 Task: Add Sprouts No Stir Creamy Peanut Butter to the cart.
Action: Mouse moved to (19, 82)
Screenshot: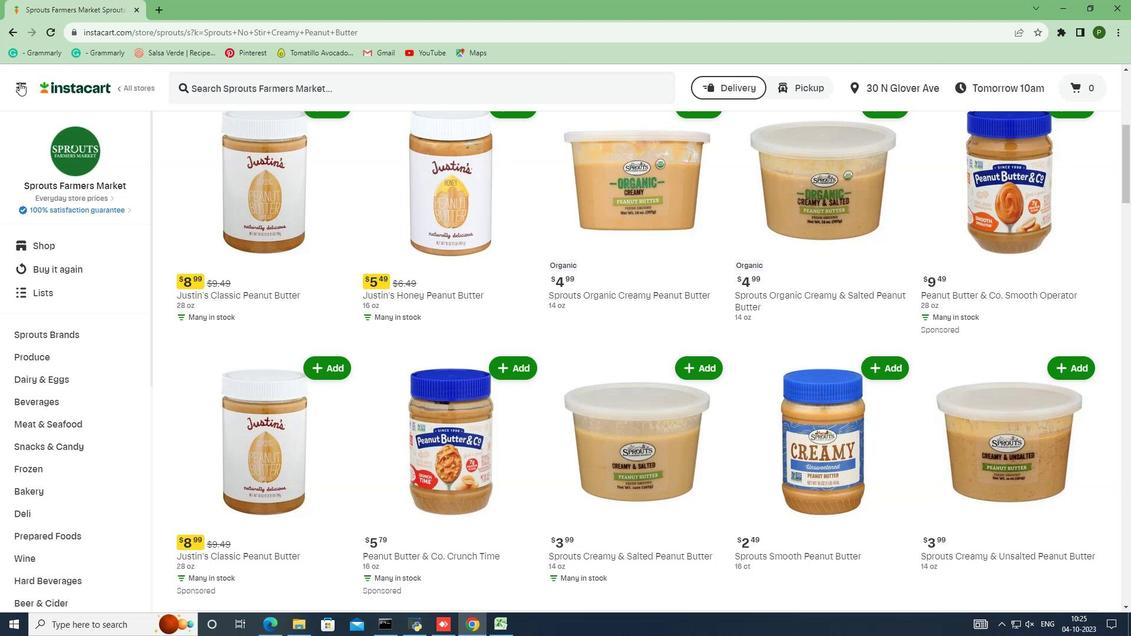 
Action: Mouse pressed left at (19, 82)
Screenshot: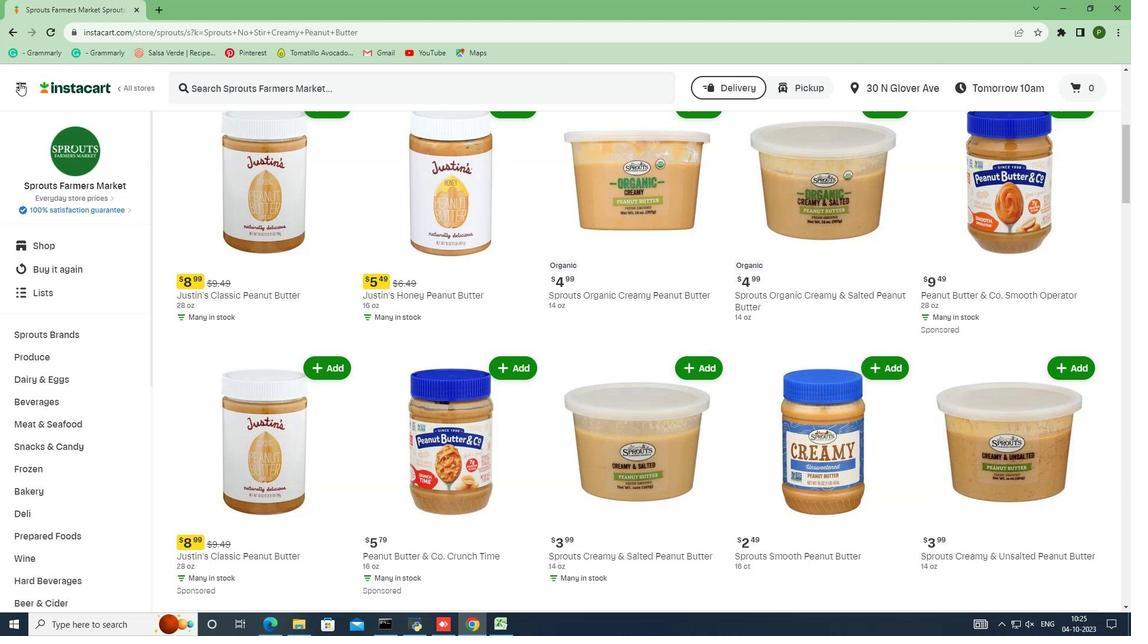 
Action: Mouse moved to (50, 329)
Screenshot: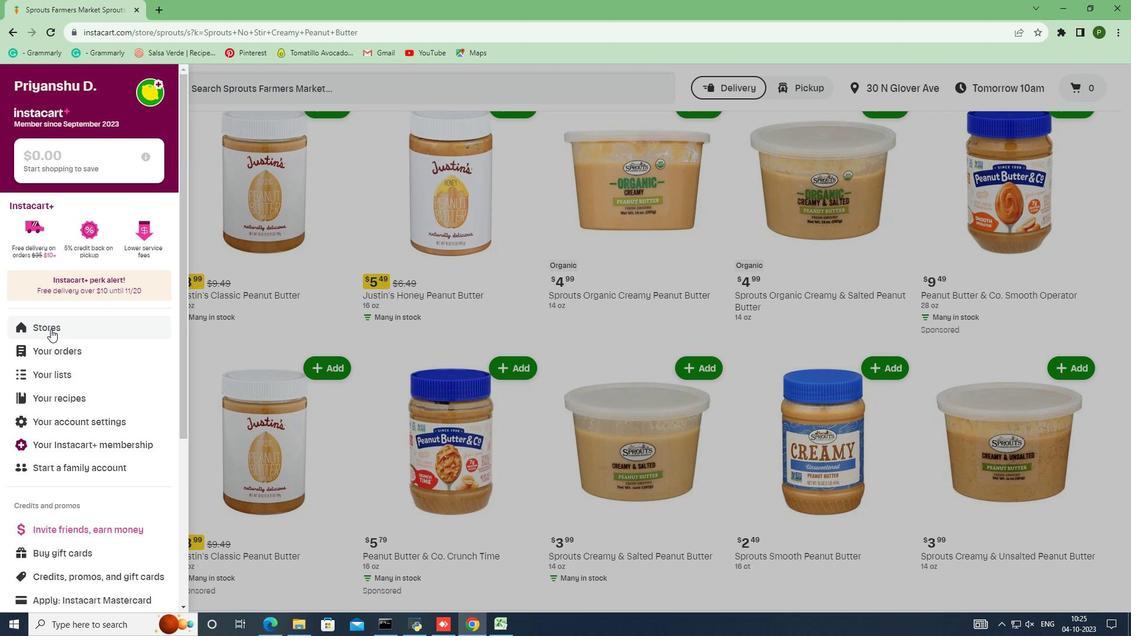 
Action: Mouse pressed left at (50, 329)
Screenshot: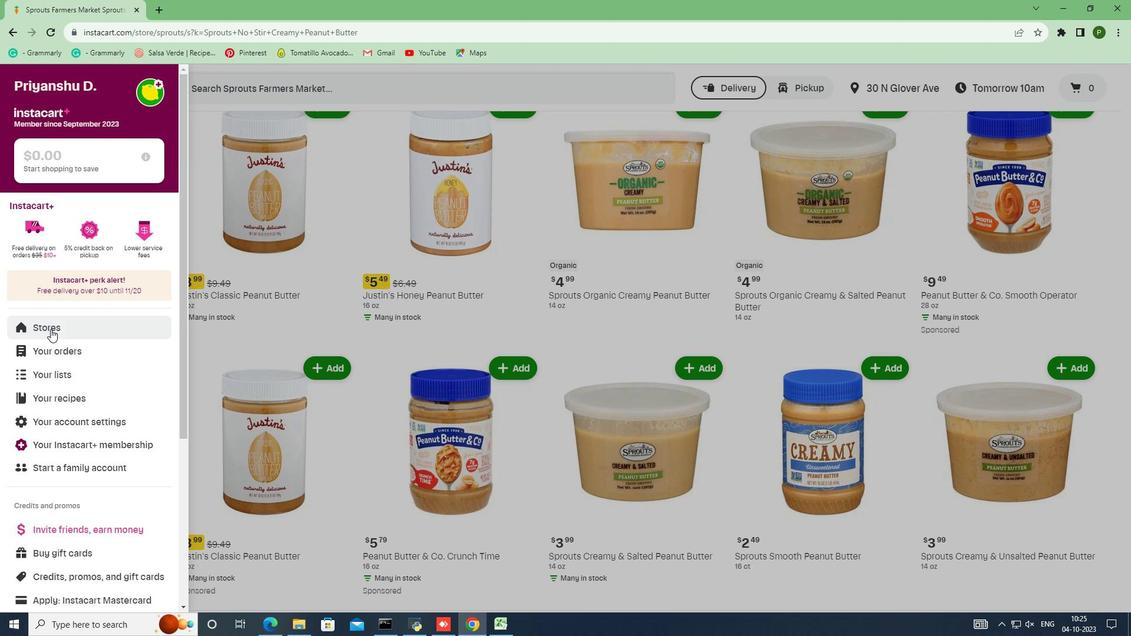 
Action: Mouse moved to (271, 140)
Screenshot: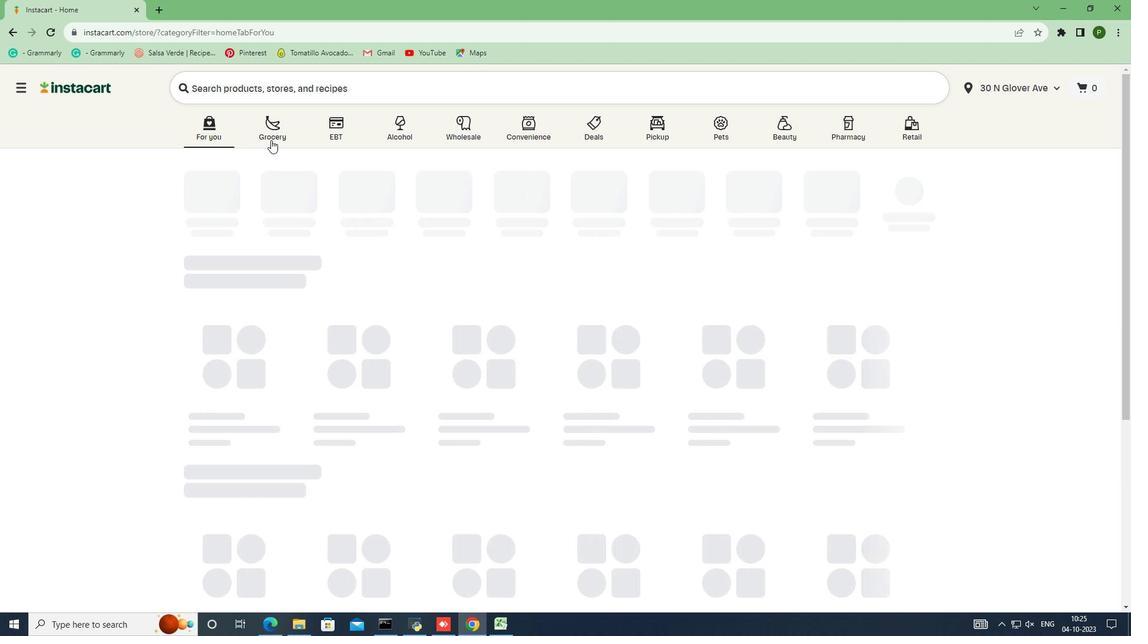 
Action: Mouse pressed left at (271, 140)
Screenshot: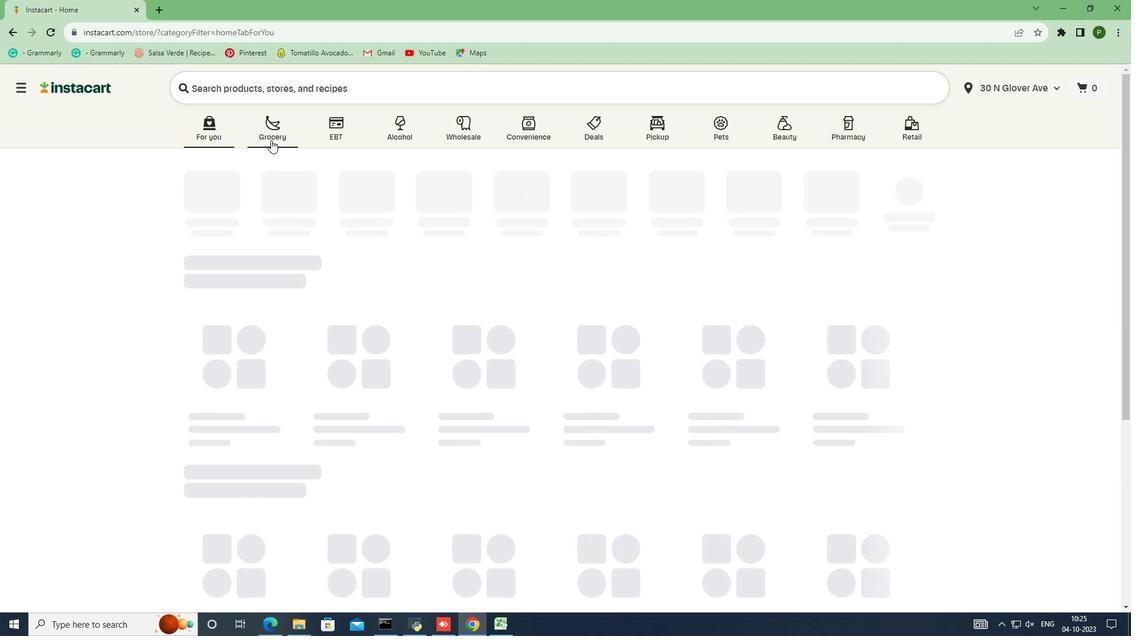 
Action: Mouse moved to (713, 279)
Screenshot: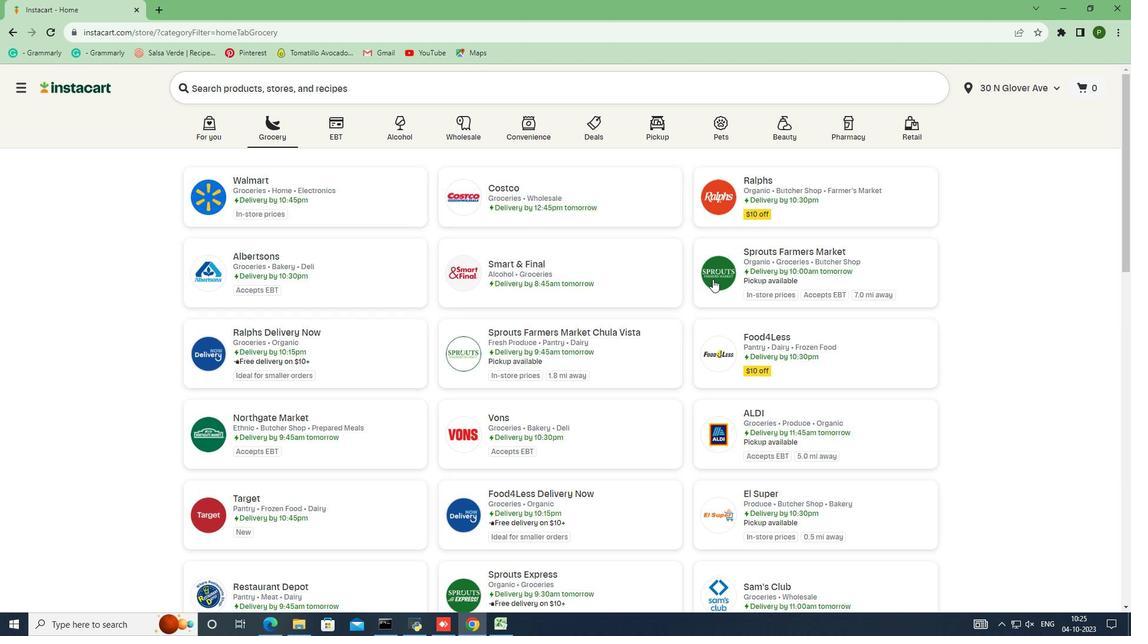 
Action: Mouse pressed left at (713, 279)
Screenshot: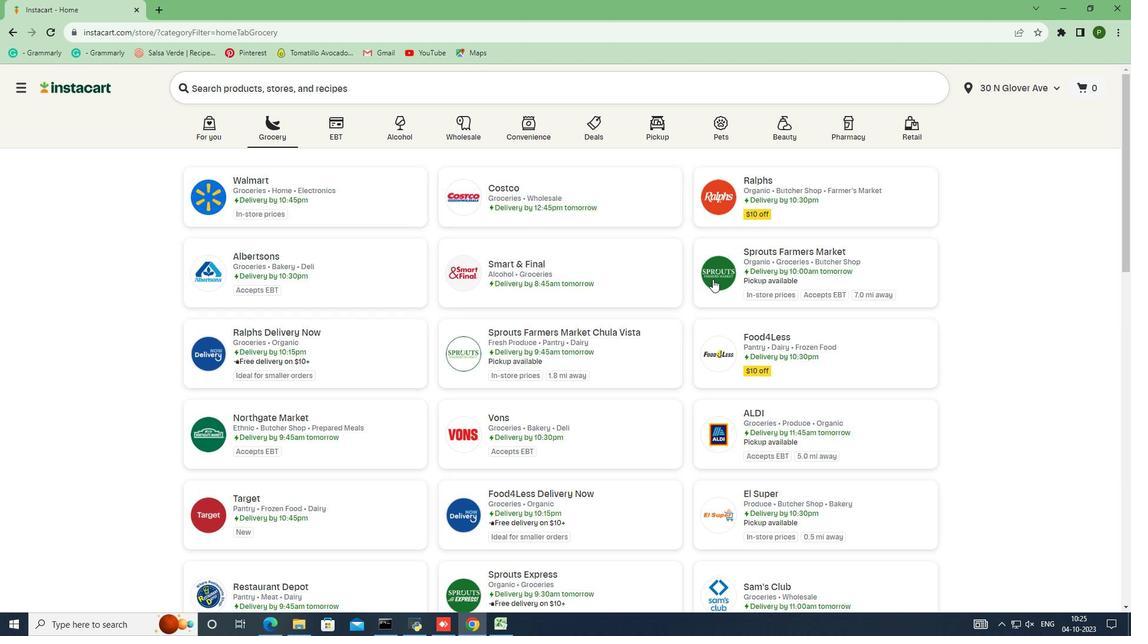
Action: Mouse moved to (77, 331)
Screenshot: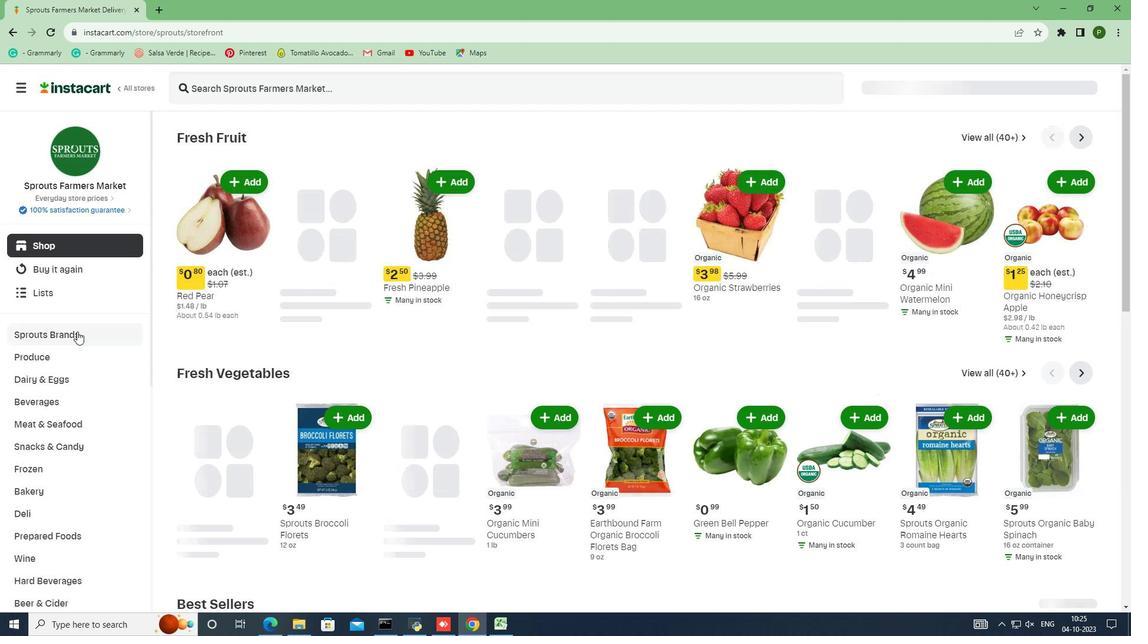 
Action: Mouse pressed left at (77, 331)
Screenshot: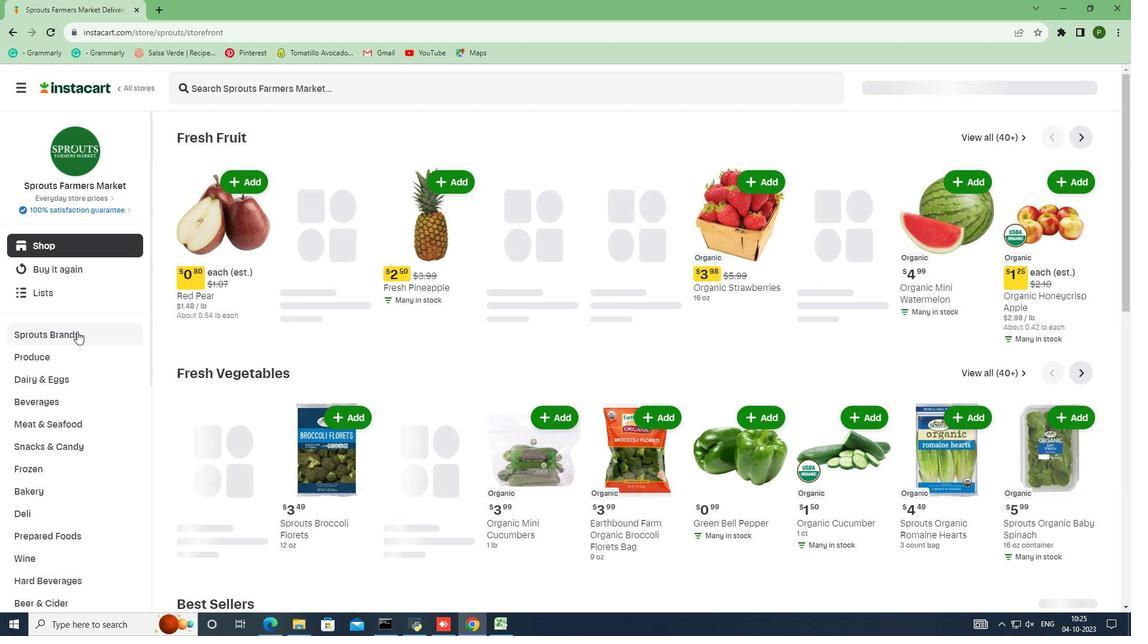 
Action: Mouse moved to (44, 418)
Screenshot: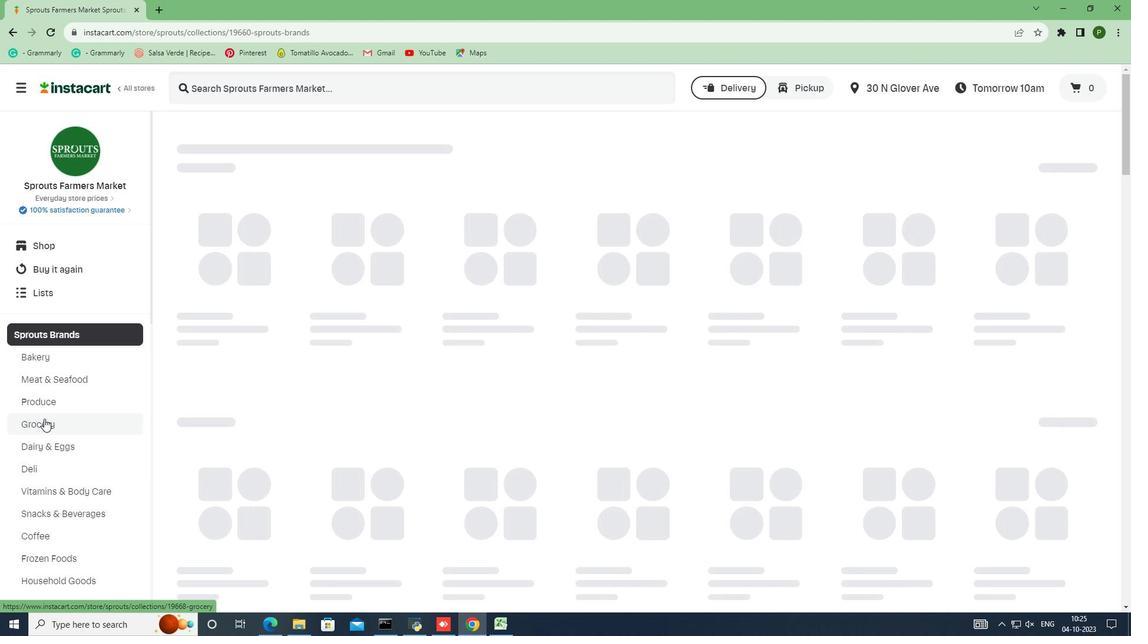
Action: Mouse pressed left at (44, 418)
Screenshot: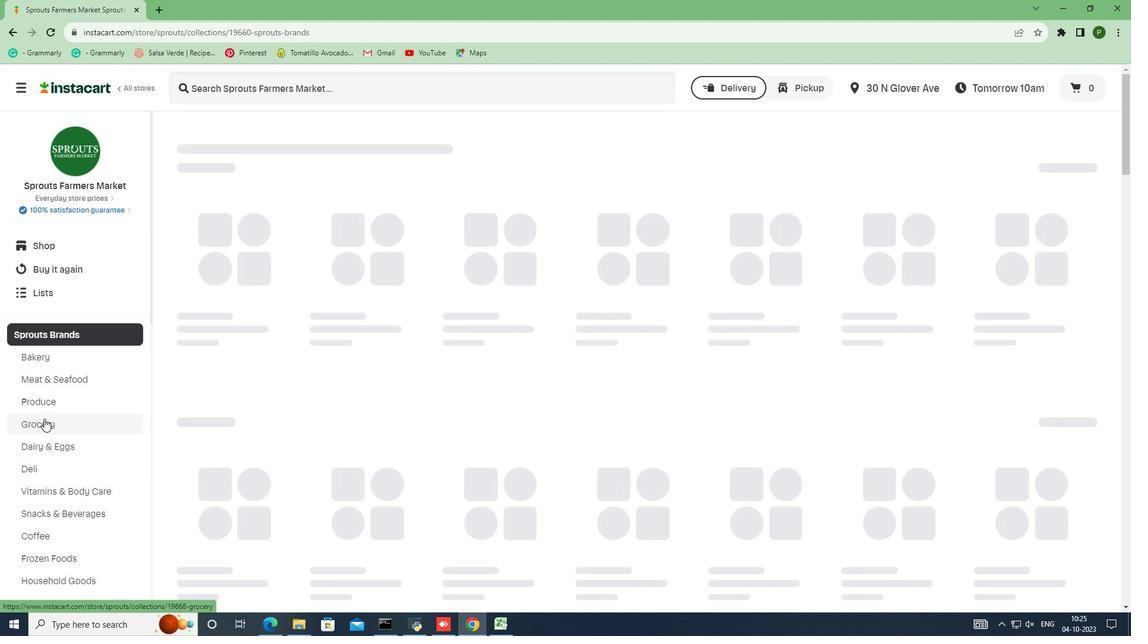 
Action: Mouse moved to (282, 264)
Screenshot: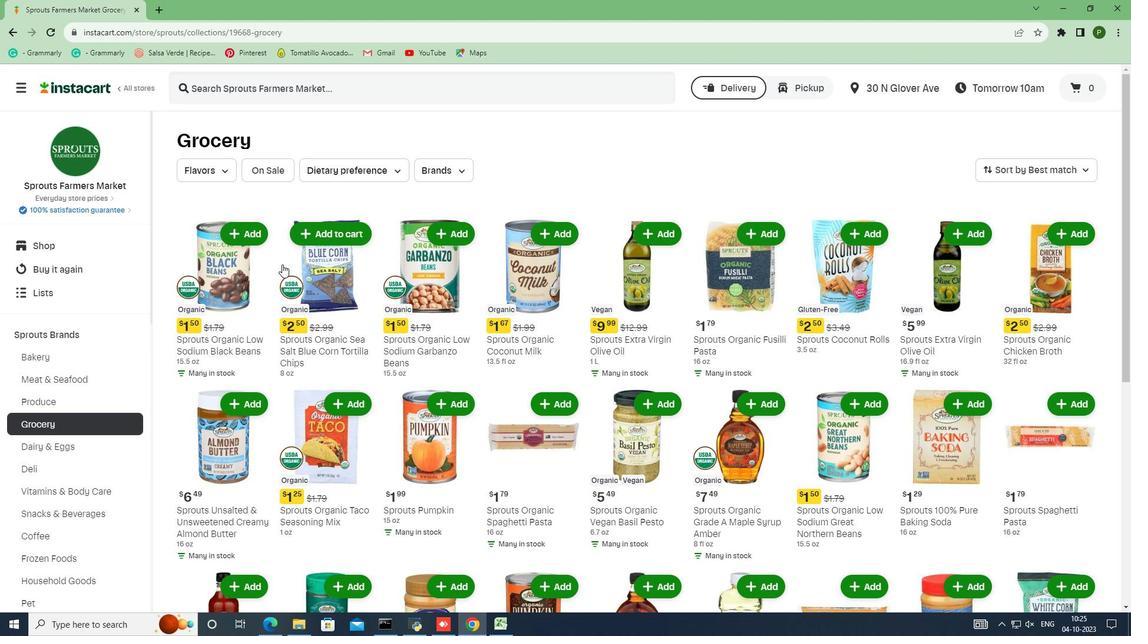 
Action: Mouse scrolled (282, 263) with delta (0, 0)
Screenshot: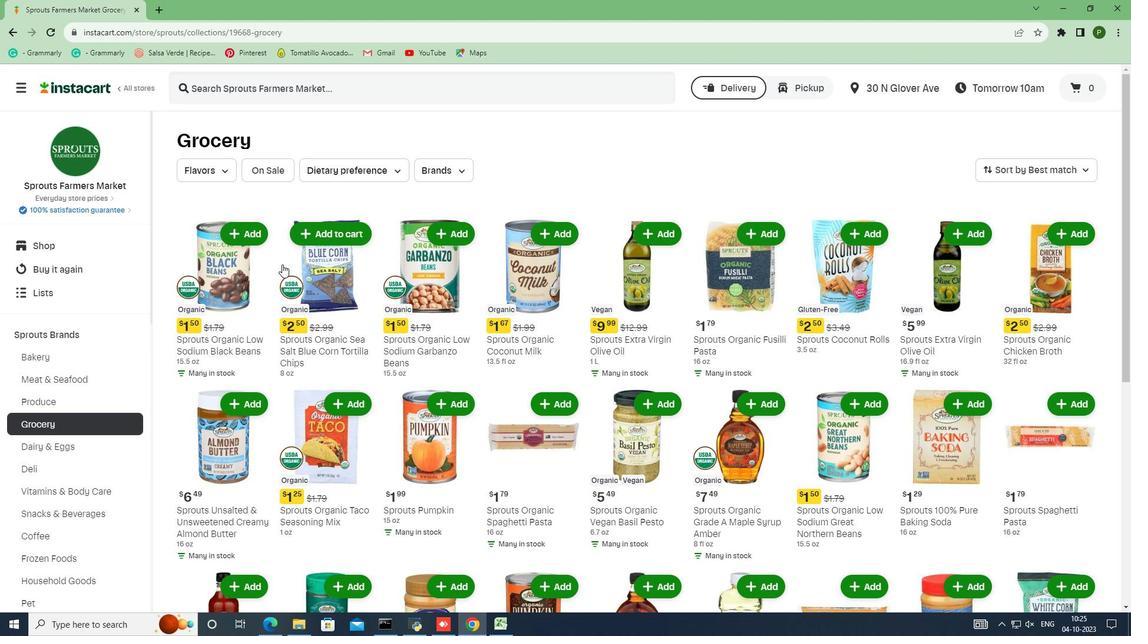 
Action: Mouse scrolled (282, 263) with delta (0, 0)
Screenshot: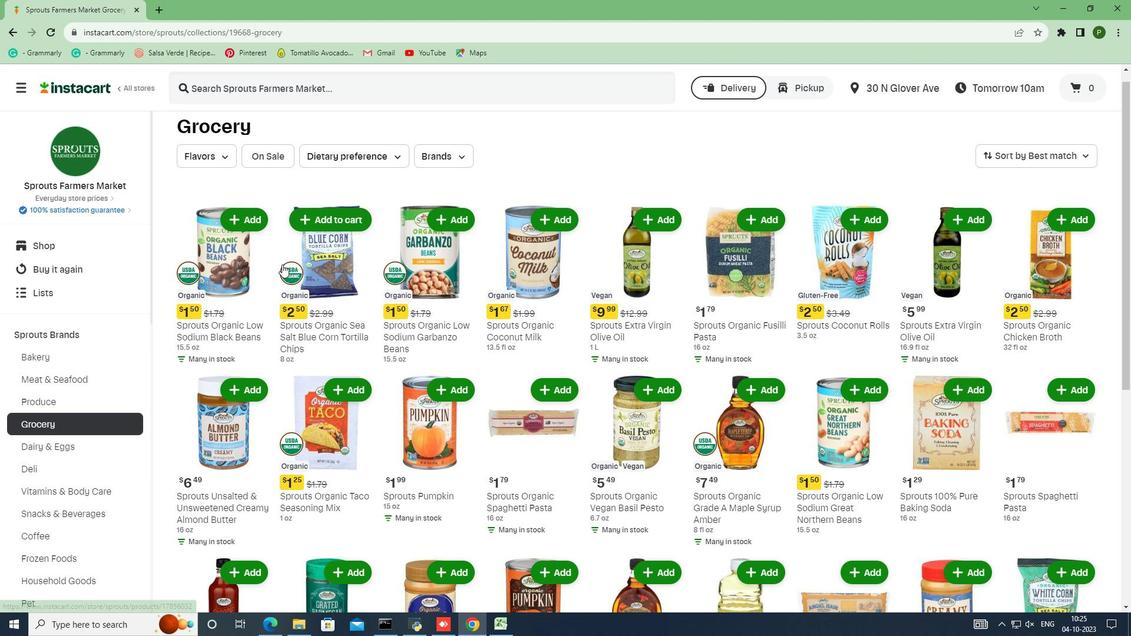 
Action: Mouse moved to (281, 265)
Screenshot: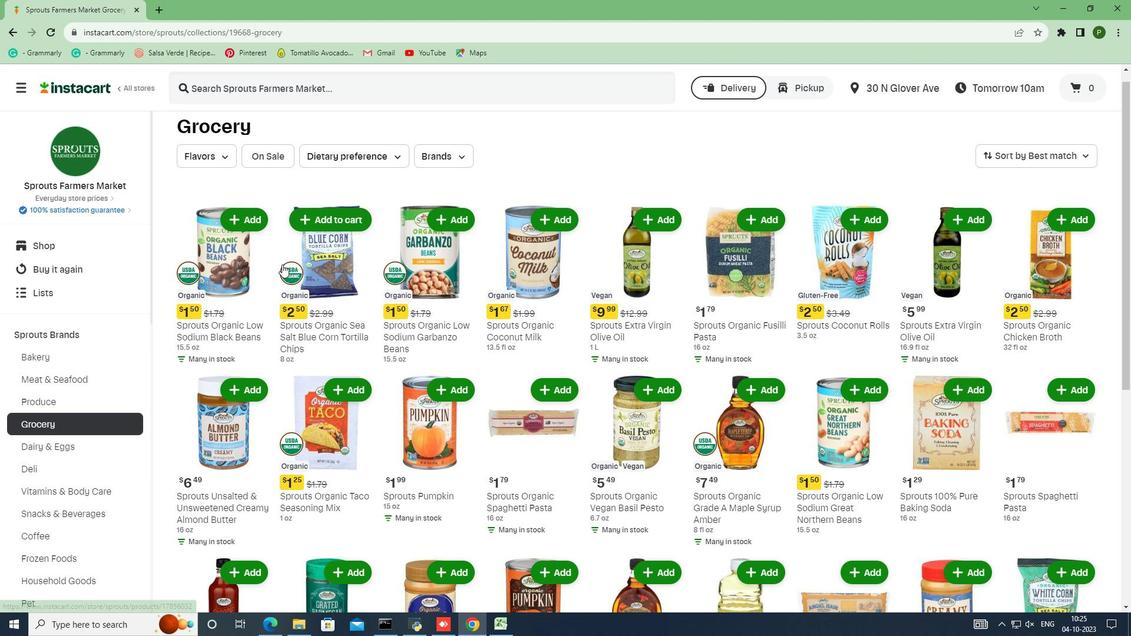 
Action: Mouse scrolled (281, 264) with delta (0, 0)
Screenshot: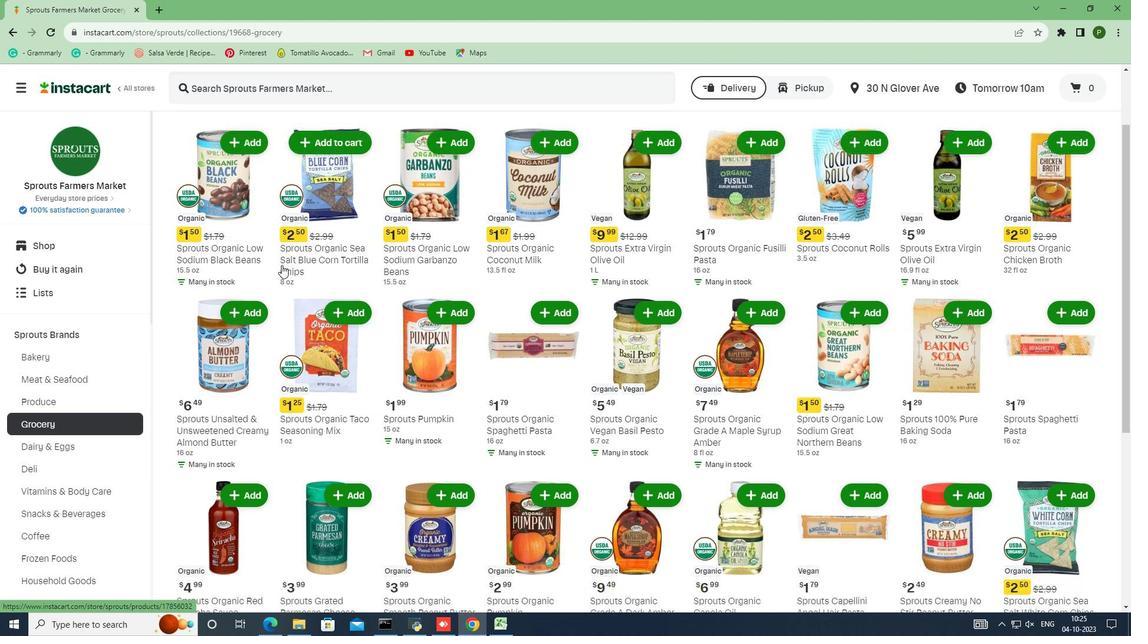 
Action: Mouse moved to (286, 280)
Screenshot: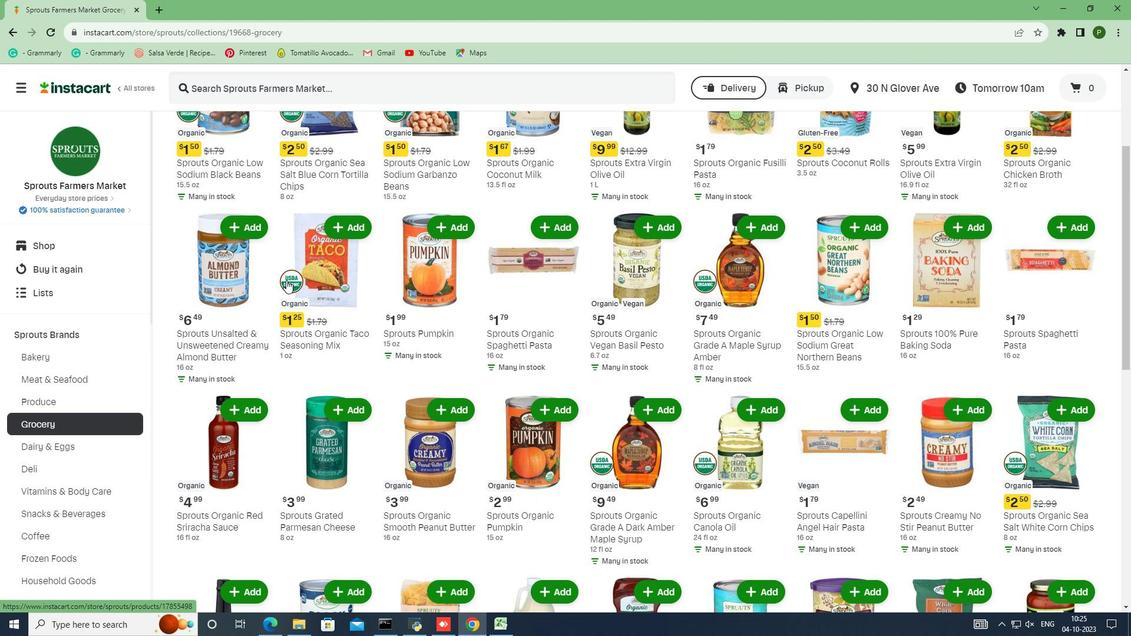 
Action: Mouse scrolled (286, 279) with delta (0, 0)
Screenshot: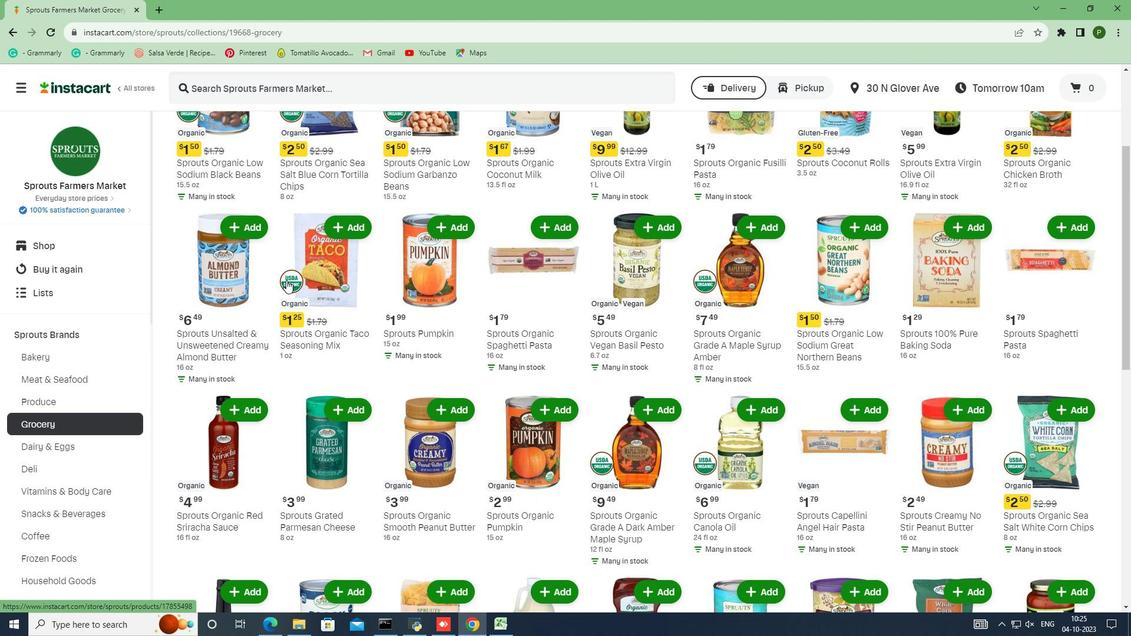 
Action: Mouse scrolled (286, 279) with delta (0, 0)
Screenshot: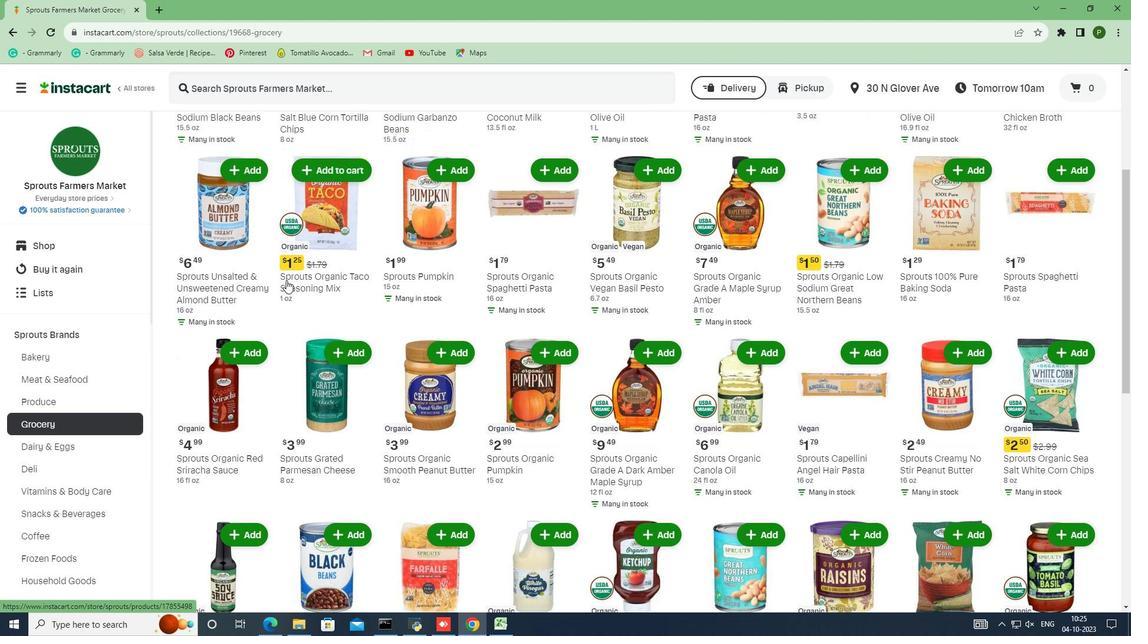 
Action: Mouse scrolled (286, 279) with delta (0, 0)
Screenshot: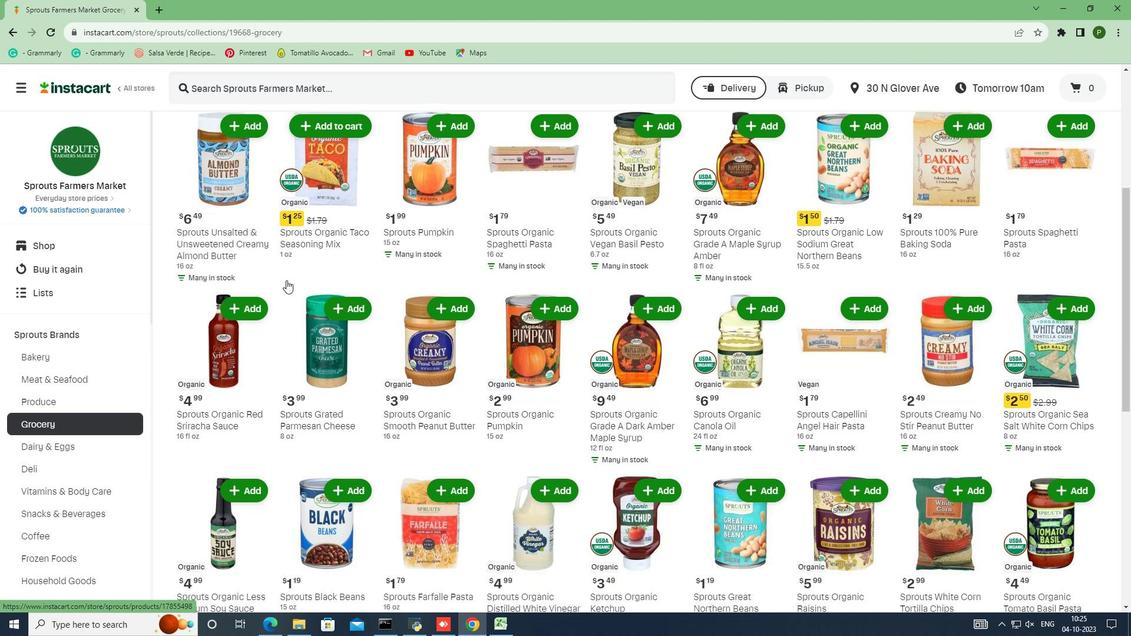 
Action: Mouse moved to (286, 280)
Screenshot: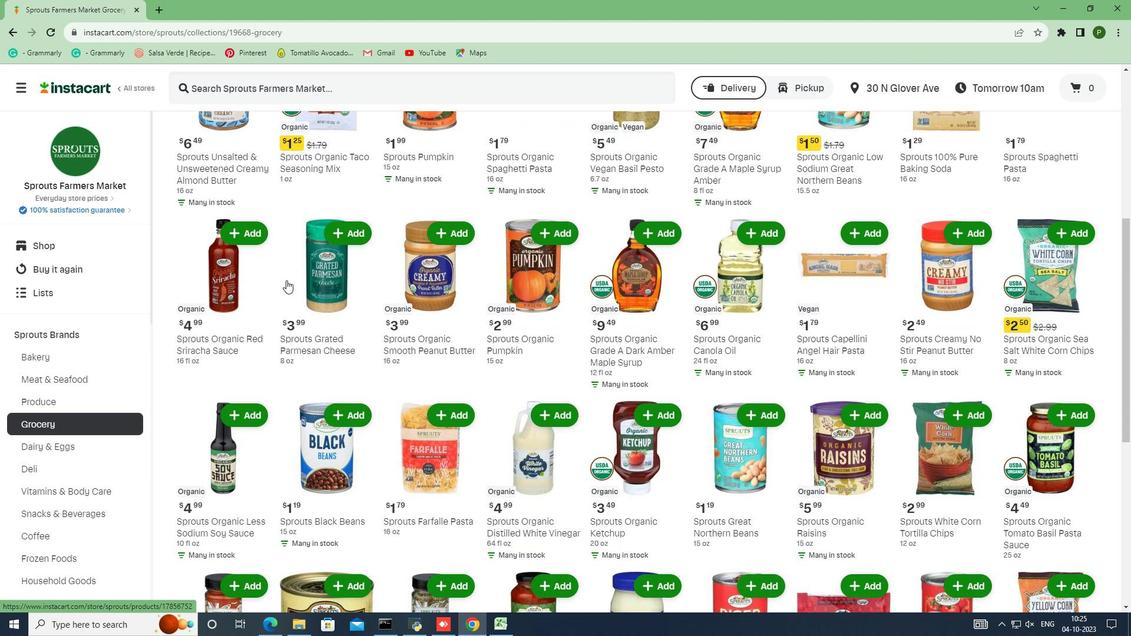 
Action: Mouse scrolled (286, 279) with delta (0, 0)
Screenshot: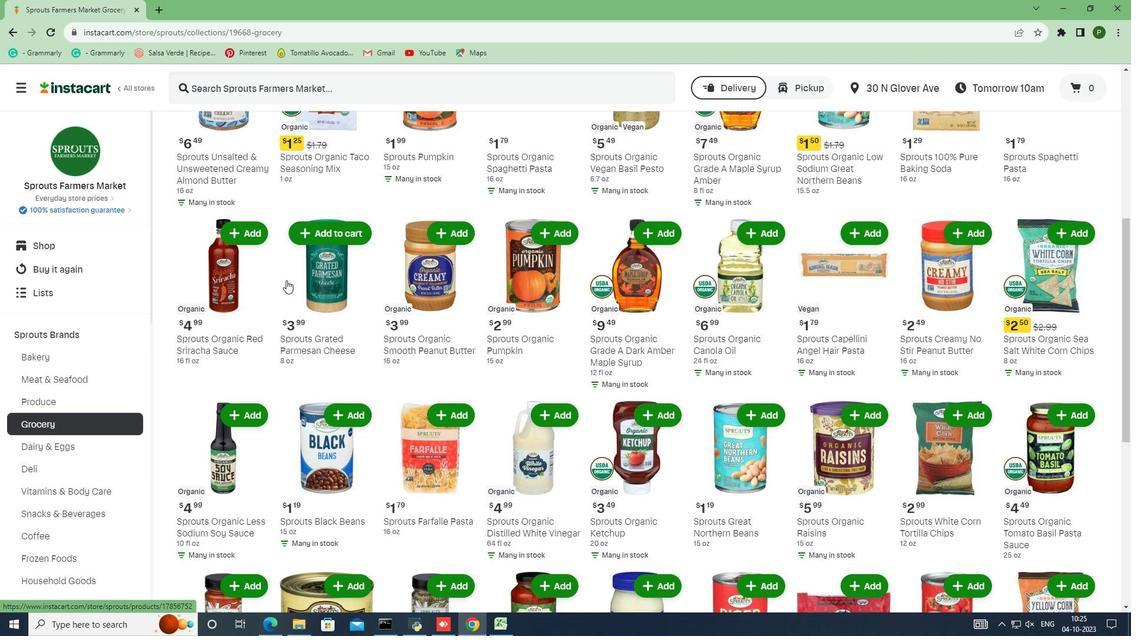 
Action: Mouse moved to (925, 173)
Screenshot: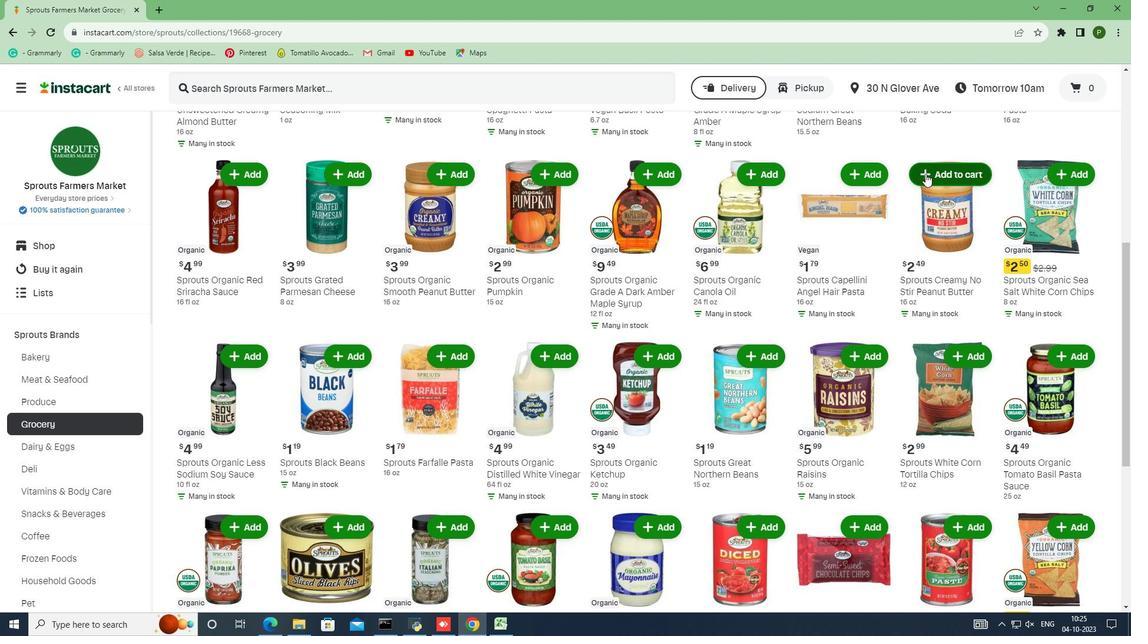 
Action: Mouse pressed left at (925, 173)
Screenshot: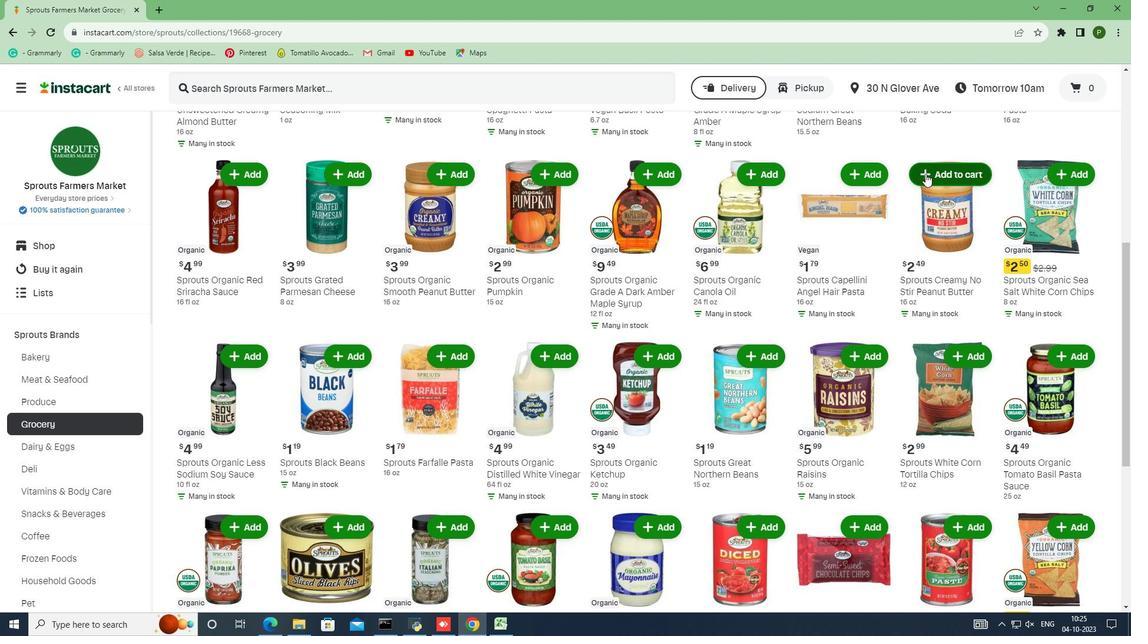 
